 Task: Add an event with the title Second Meeting with Team Sales , date '2024/04/26', time 7:30 AM to 9:30 AMand add a description: Participants will be guided to focus their attention on their breath, using it as an anchor to bring their awareness to the present moment. They will learn techniques to deepen their breath, release tension, and promote relaxation.Select event color  Peacock . Add location for the event as: 321 Parc de la Ciutadella, Barcelona, Spain, logged in from the account softage.5@softage.netand send the event invitation to softage.3@softage.net and softage.1@softage.net. Set a reminder for the event Daily
Action: Mouse moved to (66, 117)
Screenshot: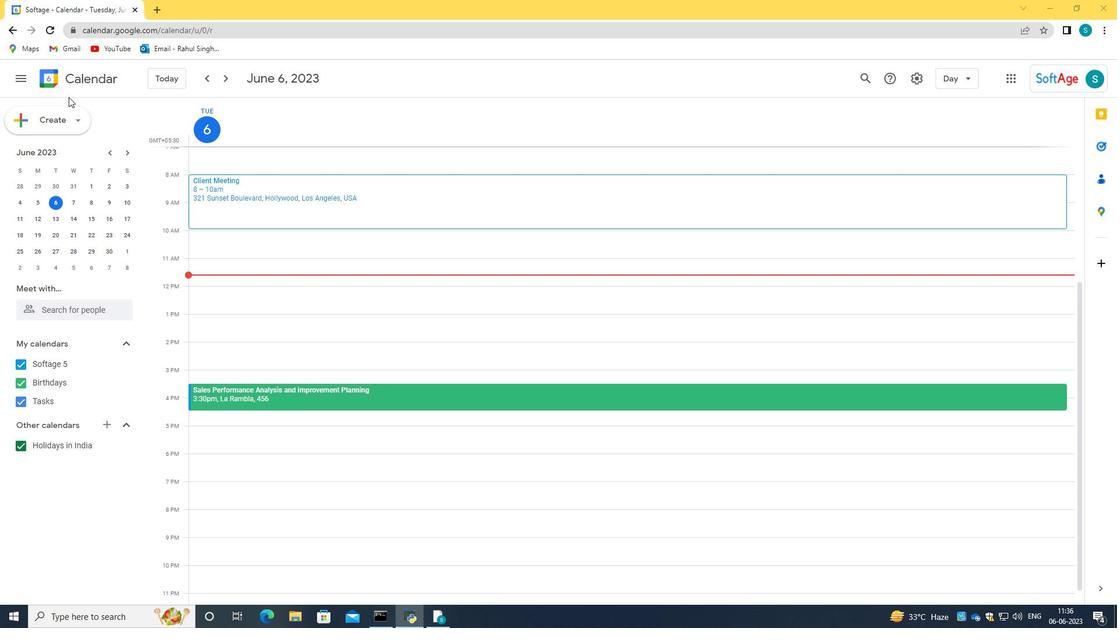 
Action: Mouse pressed left at (66, 117)
Screenshot: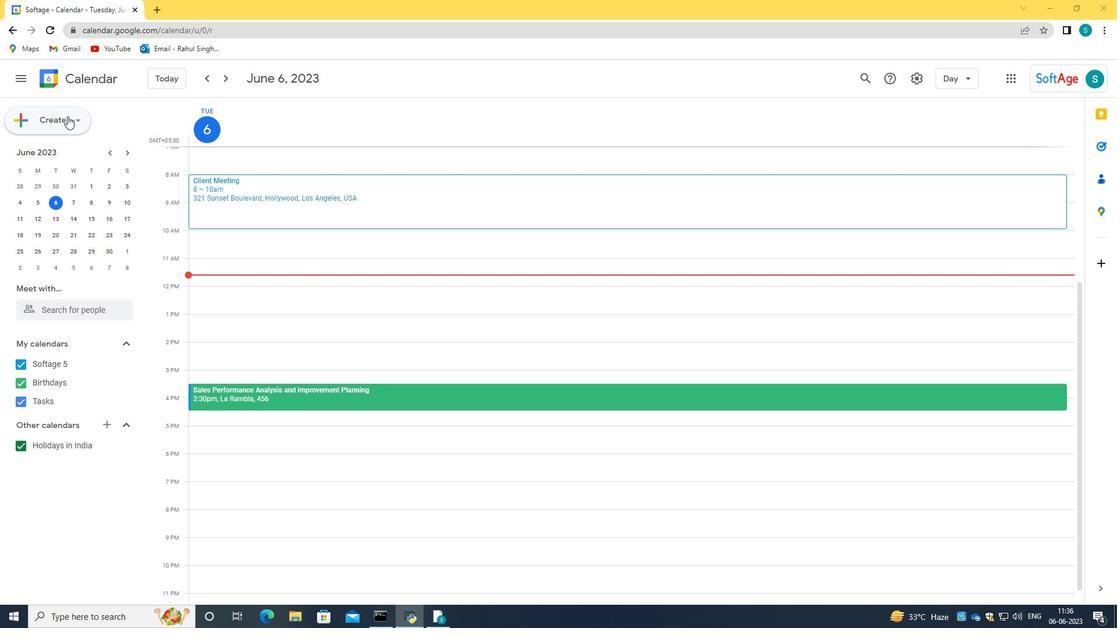 
Action: Mouse moved to (66, 151)
Screenshot: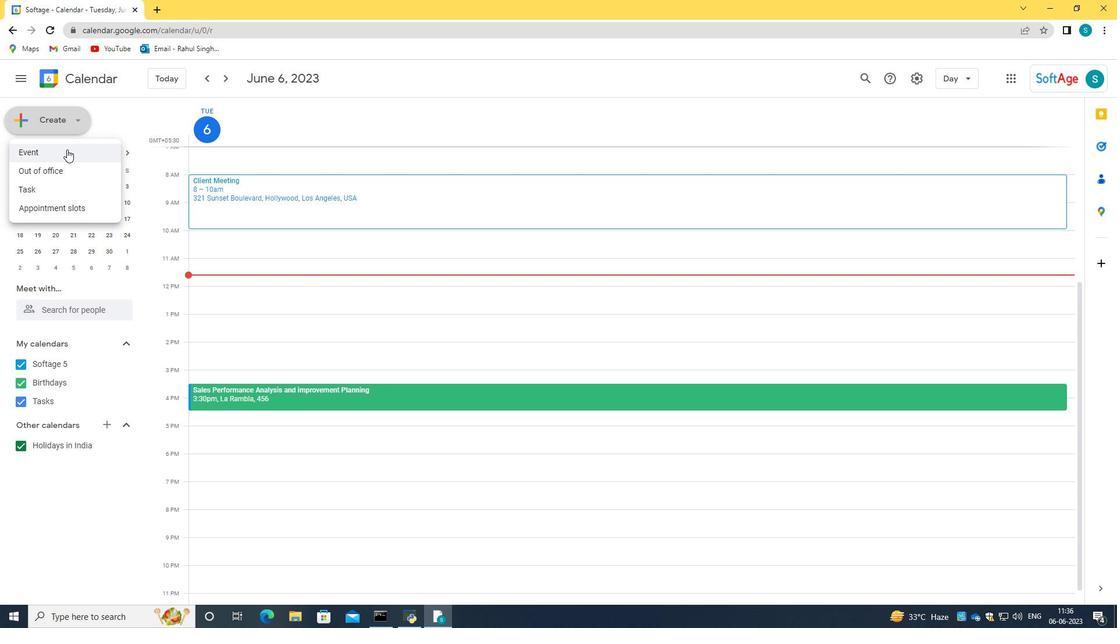 
Action: Mouse pressed left at (66, 151)
Screenshot: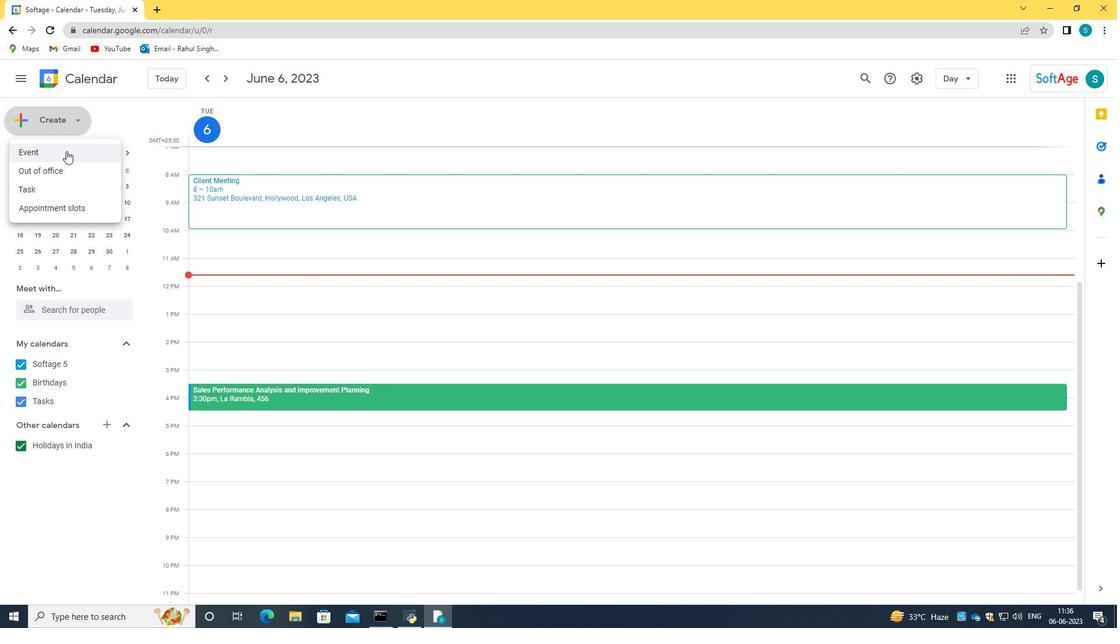 
Action: Mouse moved to (667, 461)
Screenshot: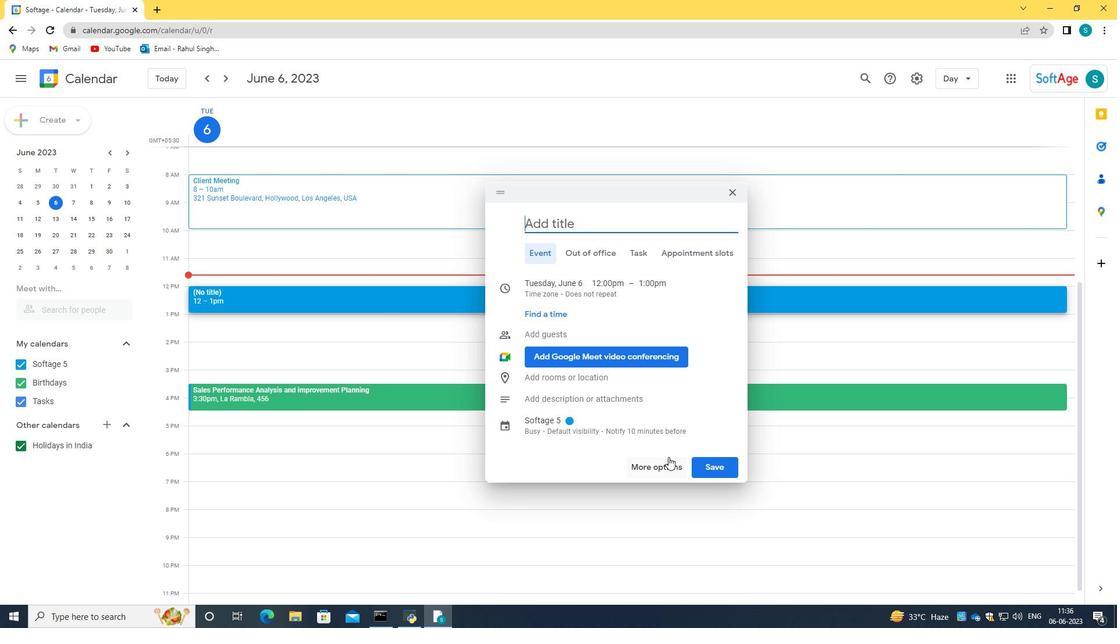 
Action: Mouse pressed left at (667, 461)
Screenshot: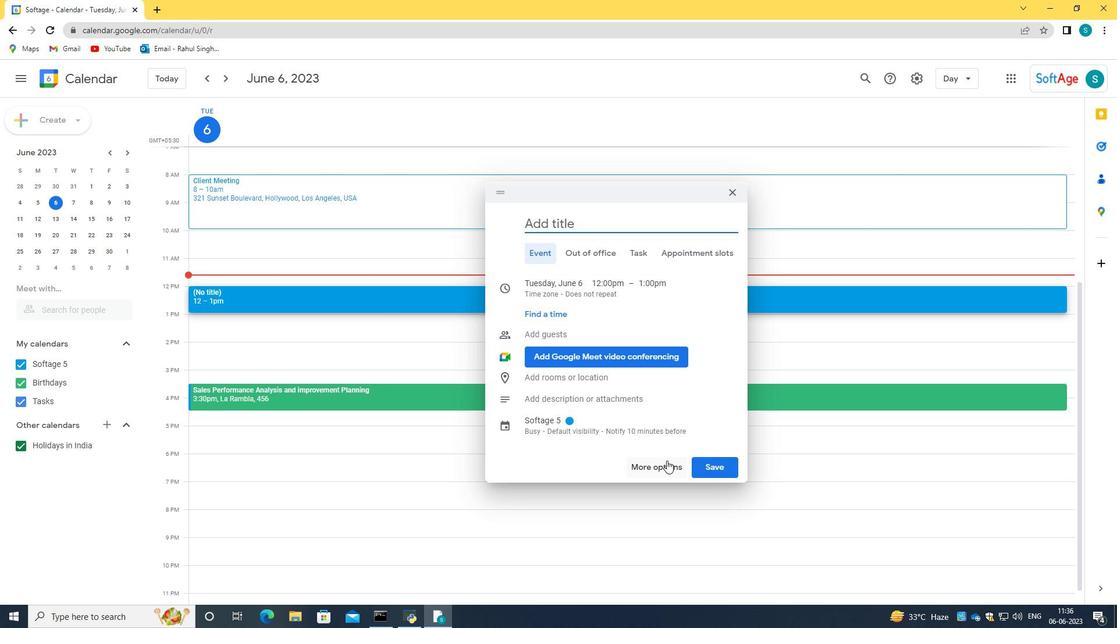 
Action: Mouse moved to (99, 75)
Screenshot: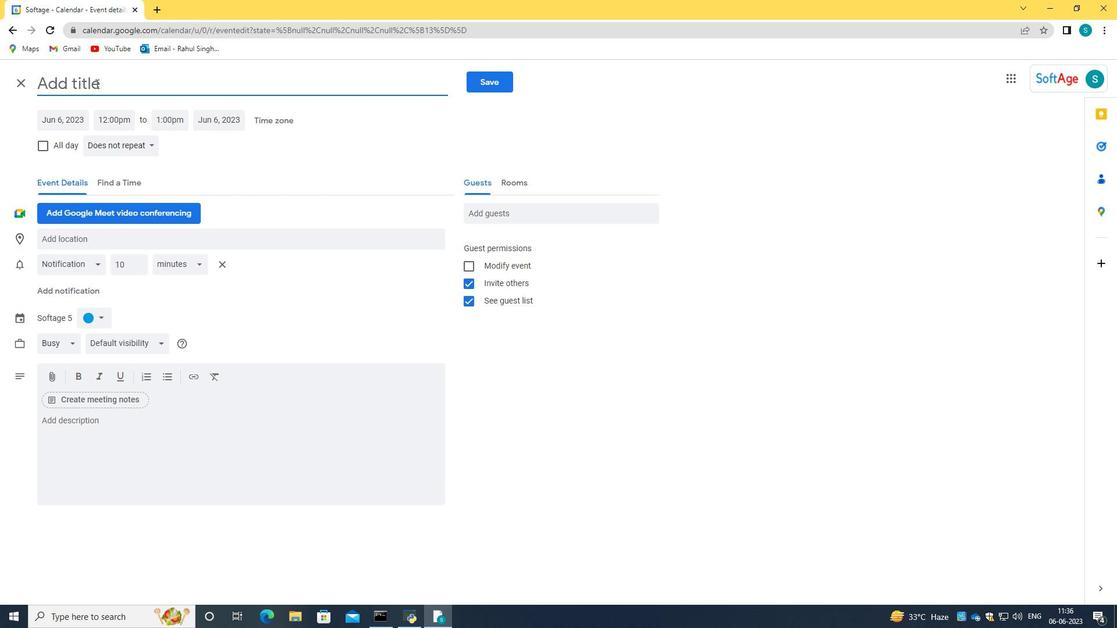 
Action: Mouse pressed left at (99, 75)
Screenshot: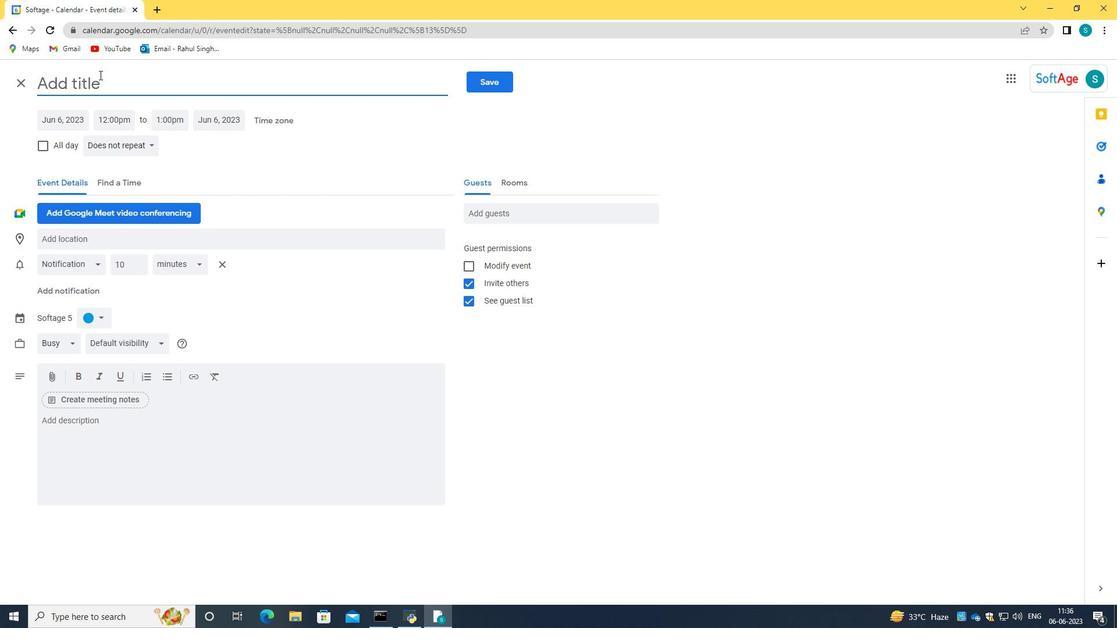 
Action: Key pressed <Key.caps_lock>S<Key.caps_lock>econd<Key.space><Key.caps_lock>M<Key.caps_lock>eeting<Key.space><Key.caps_lock><Key.caps_lock>it<Key.backspace><Key.backspace>with<Key.space><Key.caps_lock>T<Key.caps_lock>eam<Key.space><Key.caps_lock>S<Key.caps_lock>ales
Screenshot: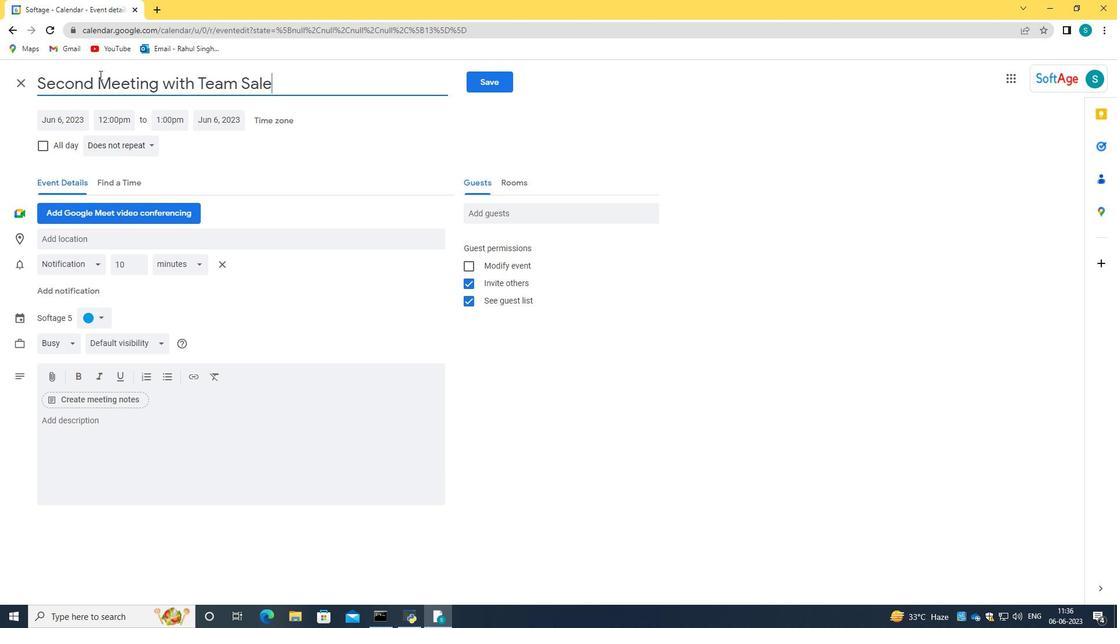 
Action: Mouse moved to (62, 114)
Screenshot: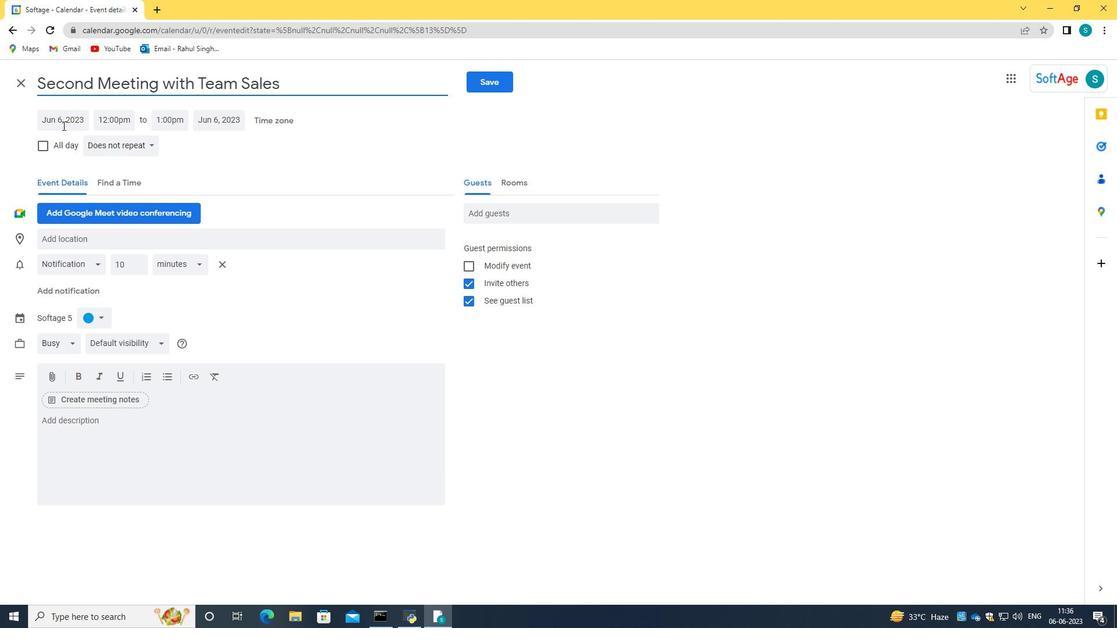 
Action: Mouse pressed left at (62, 114)
Screenshot: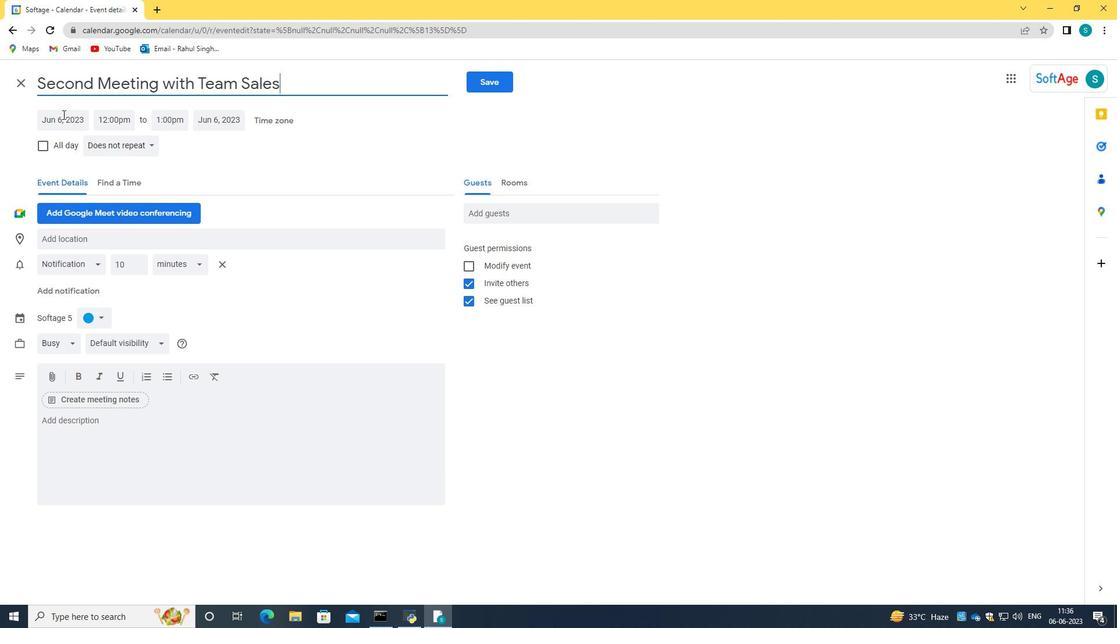 
Action: Key pressed 2024/04/0<Key.backspace>26<Key.tab>07<Key.shift_r>:30<Key.space>am<Key.tab>9<Key.shift_r><Key.shift_r><Key.shift_r><Key.shift_r><Key.shift_r><Key.shift_r><Key.shift_r><Key.shift_r><Key.shift_r><Key.shift_r><Key.shift_r><Key.shift_r>:30<Key.space>am
Screenshot: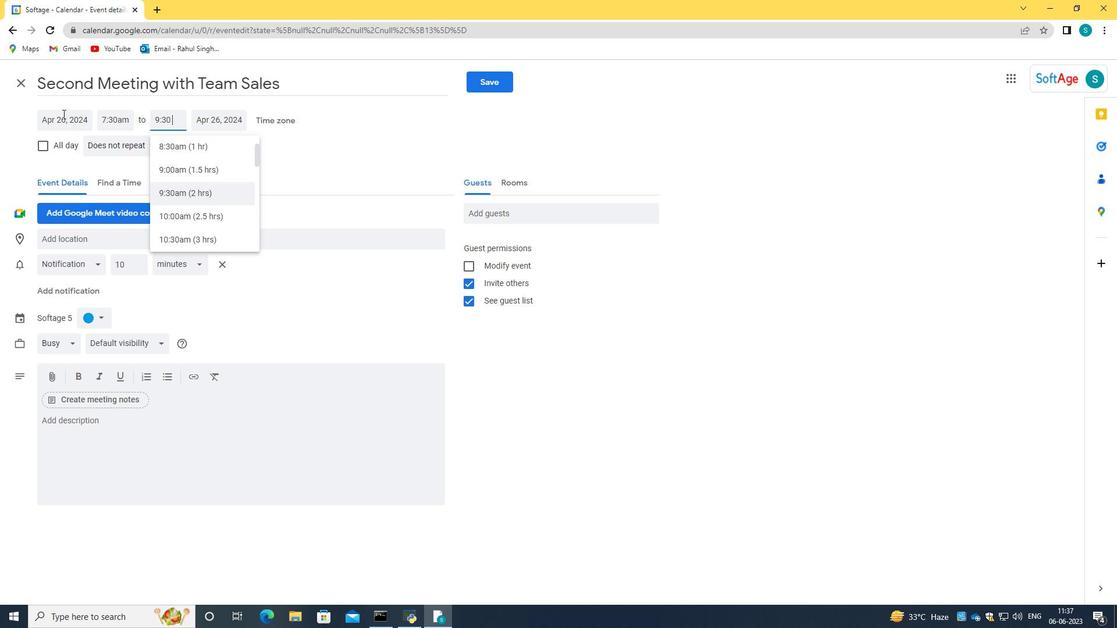 
Action: Mouse moved to (187, 195)
Screenshot: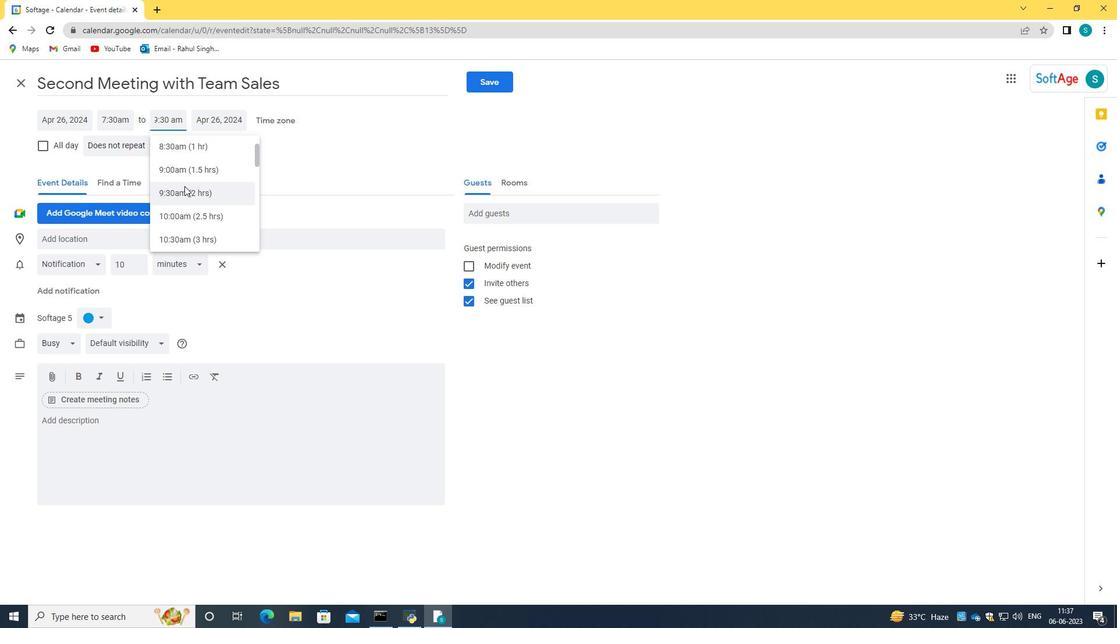 
Action: Mouse pressed left at (187, 195)
Screenshot: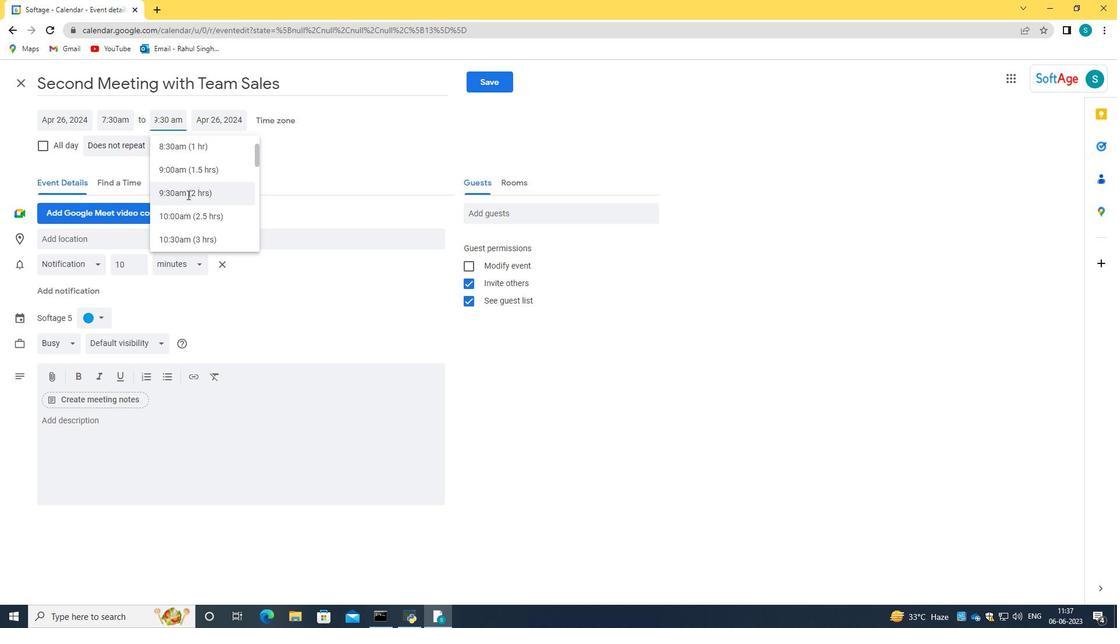 
Action: Mouse moved to (126, 458)
Screenshot: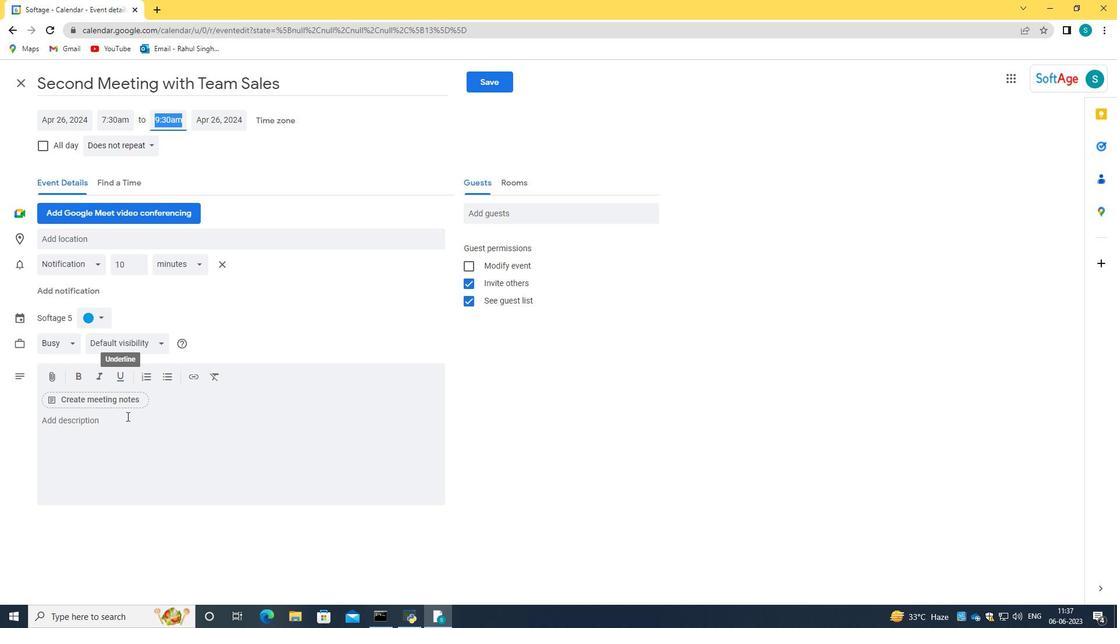
Action: Mouse pressed left at (126, 458)
Screenshot: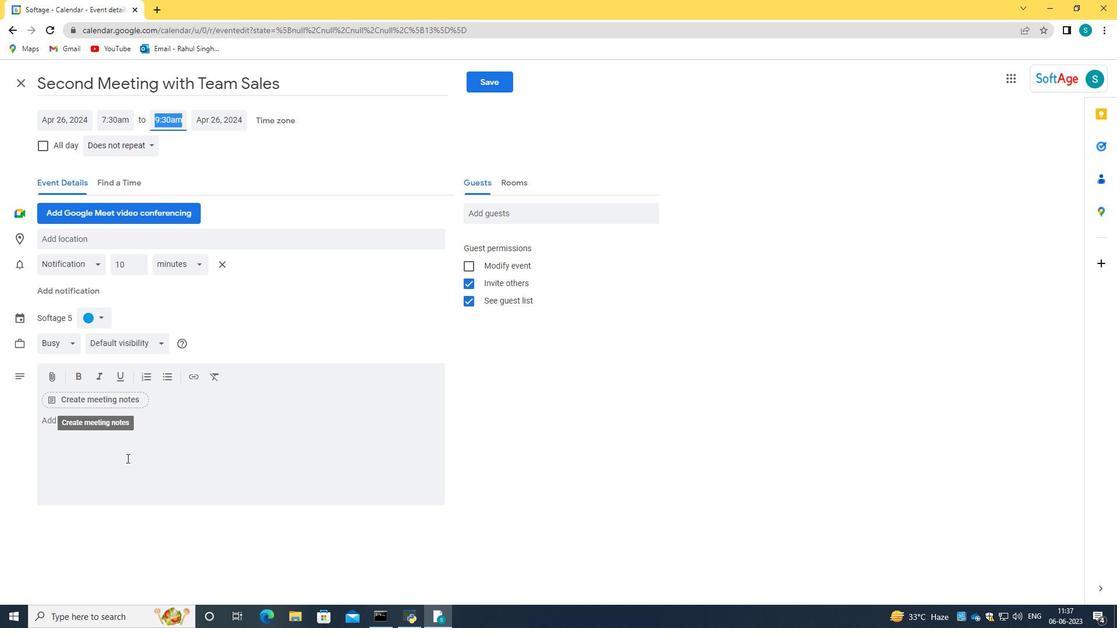 
Action: Key pressed <Key.caps_lock>P<Key.caps_lock>articipants<Key.space>will<Key.space>be<Key.space>guied<Key.backspace><Key.backspace>ded<Key.space>to<Key.space>fu<Key.backspace>ocus<Key.space>their<Key.space>attention<Key.space>on<Key.space>their<Key.space>breath,<Key.space>usin<Key.space><Key.backspace>g<Key.space>its<Key.backspace><Key.space>as<Key.space>an<Key.space>anchor<Key.space>or<Key.space>bring<Key.space>their<Key.space>awarness<Key.backspace><Key.backspace><Key.backspace><Key.backspace>eness<Key.space>to<Key.space>the<Key.space>present<Key.space>moment.<Key.space><Key.caps_lock>T<Key.caps_lock>hey<Key.space>will<Key.space>learn<Key.space>techniques<Key.space>to<Key.space>deepen<Key.space>their<Key.space>breath,<Key.space>release<Key.space>tension,<Key.space>and<Key.space>promote<Key.space>relaxation.
Screenshot: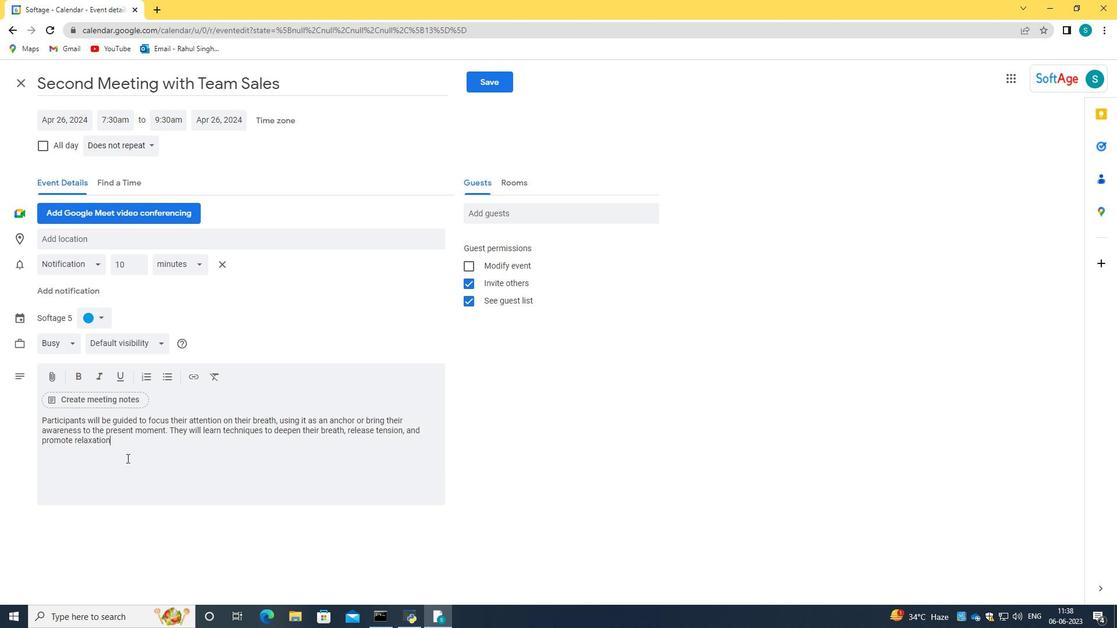 
Action: Mouse moved to (91, 313)
Screenshot: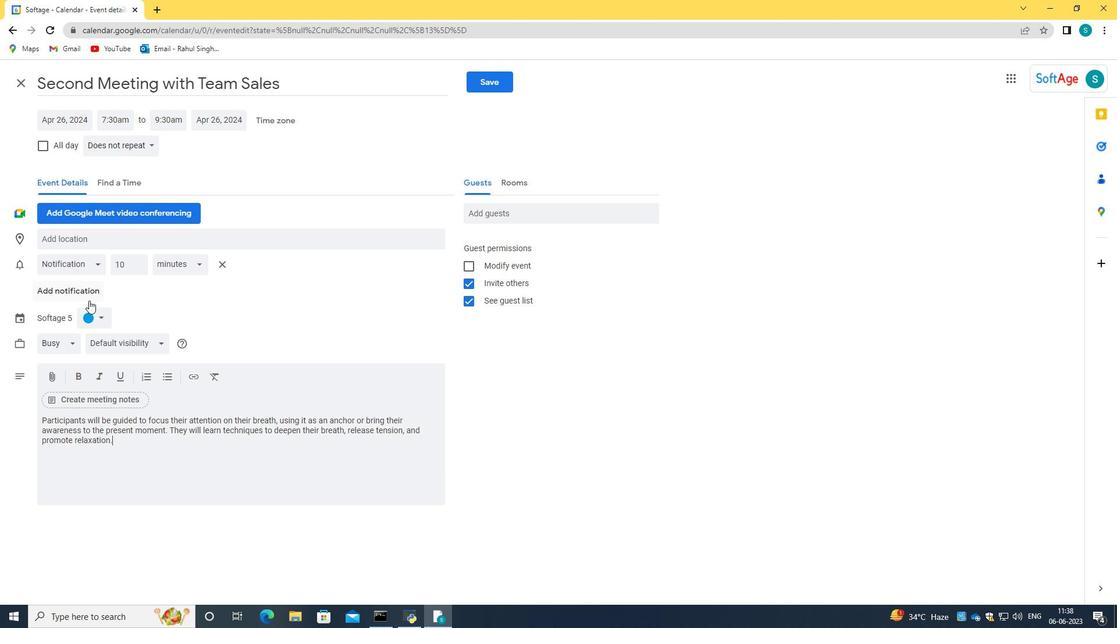 
Action: Mouse pressed left at (91, 313)
Screenshot: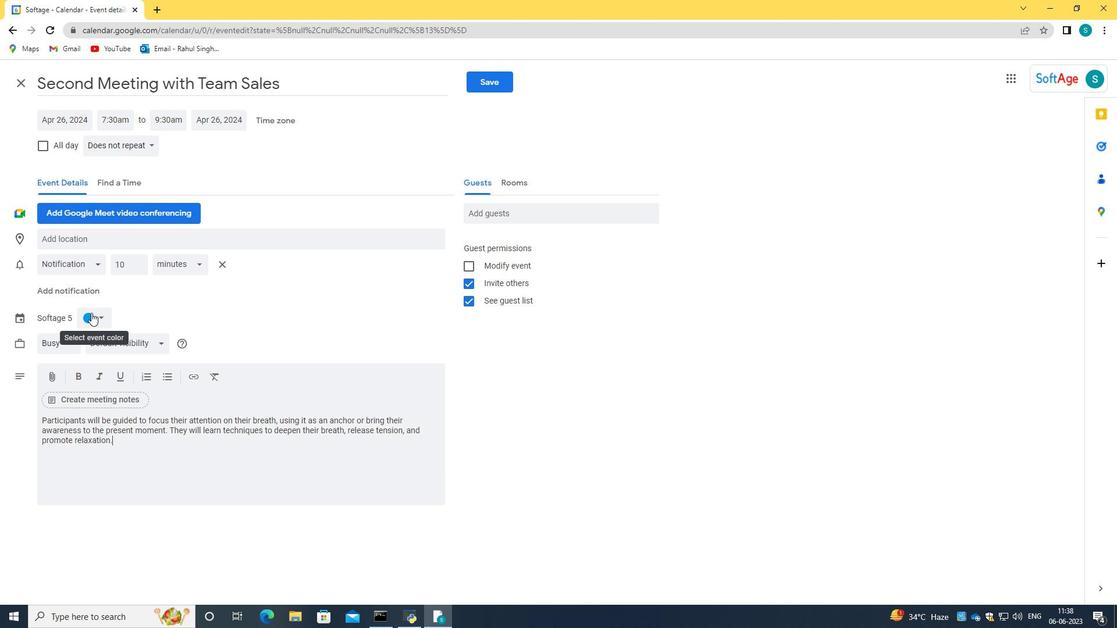 
Action: Mouse moved to (89, 361)
Screenshot: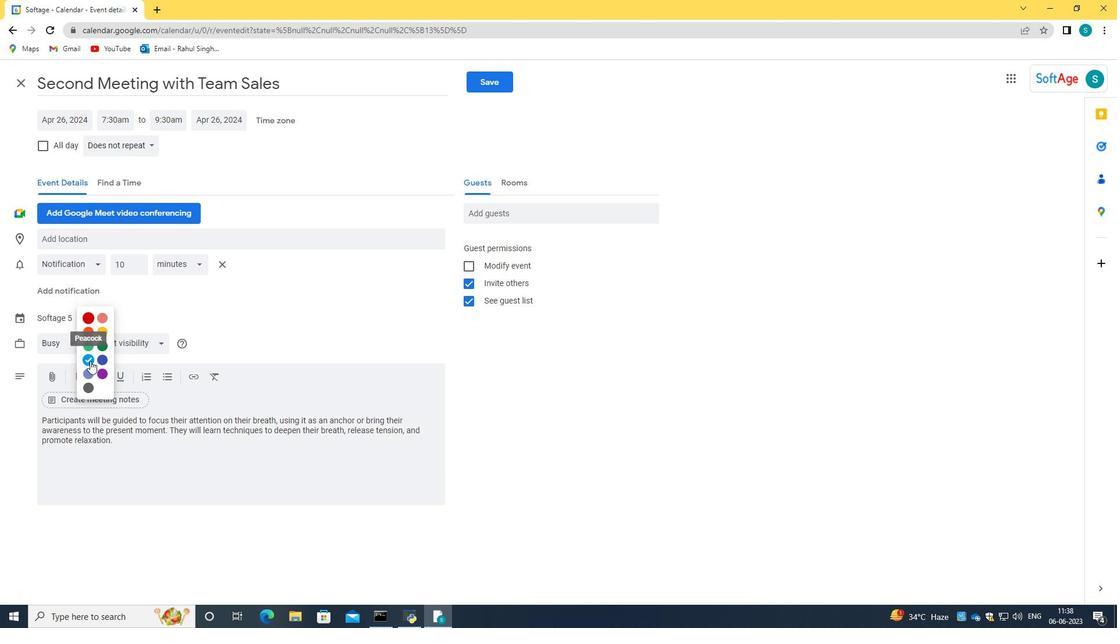 
Action: Mouse pressed left at (89, 361)
Screenshot: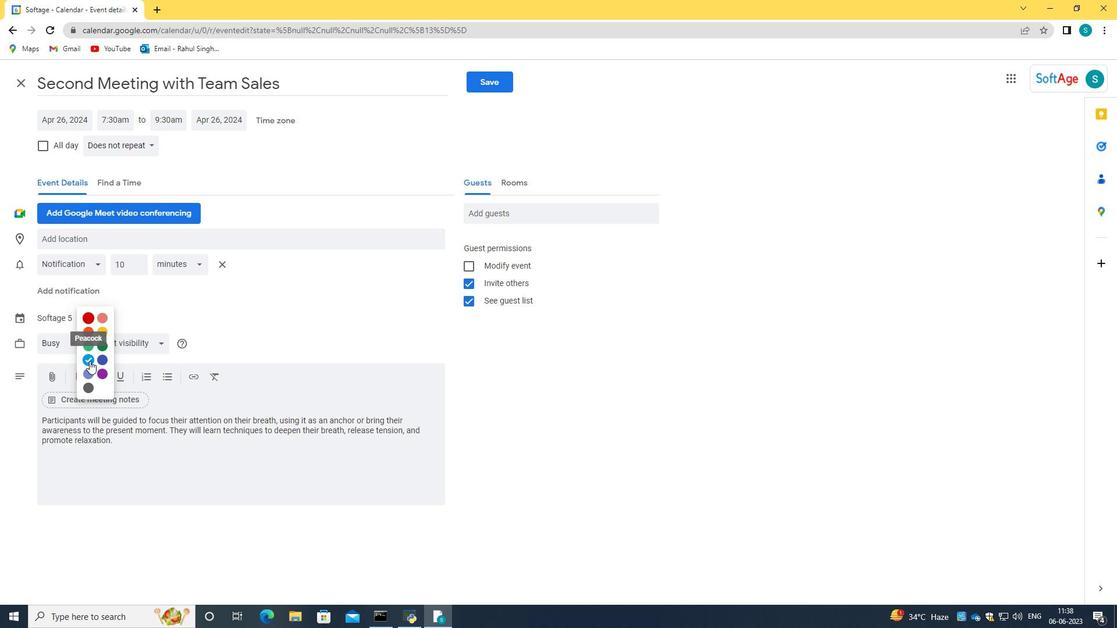 
Action: Mouse moved to (79, 241)
Screenshot: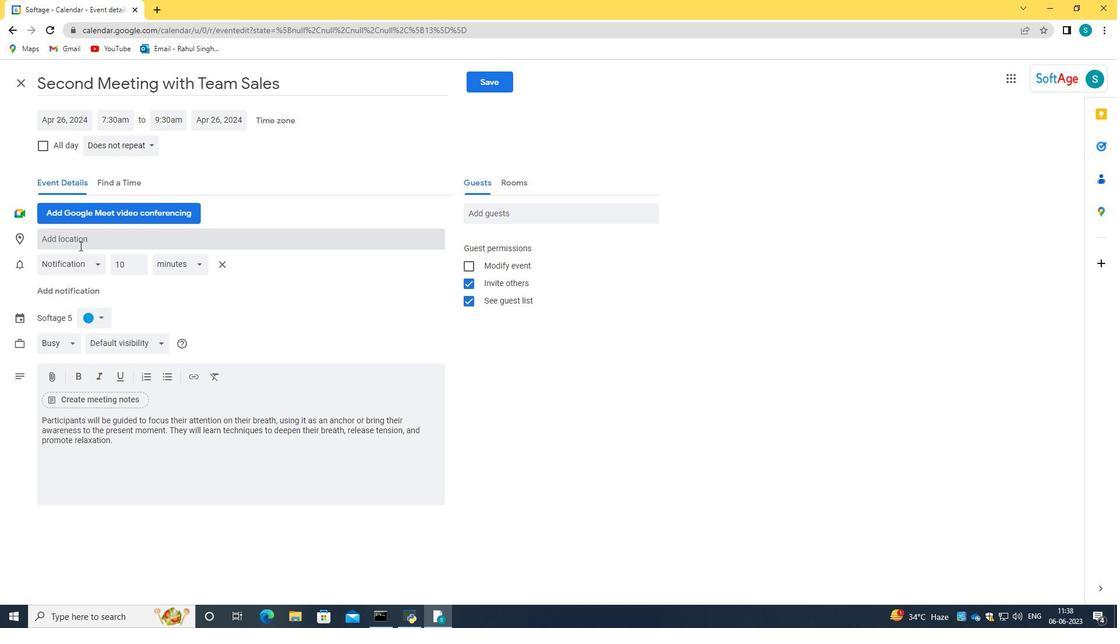 
Action: Mouse pressed left at (79, 241)
Screenshot: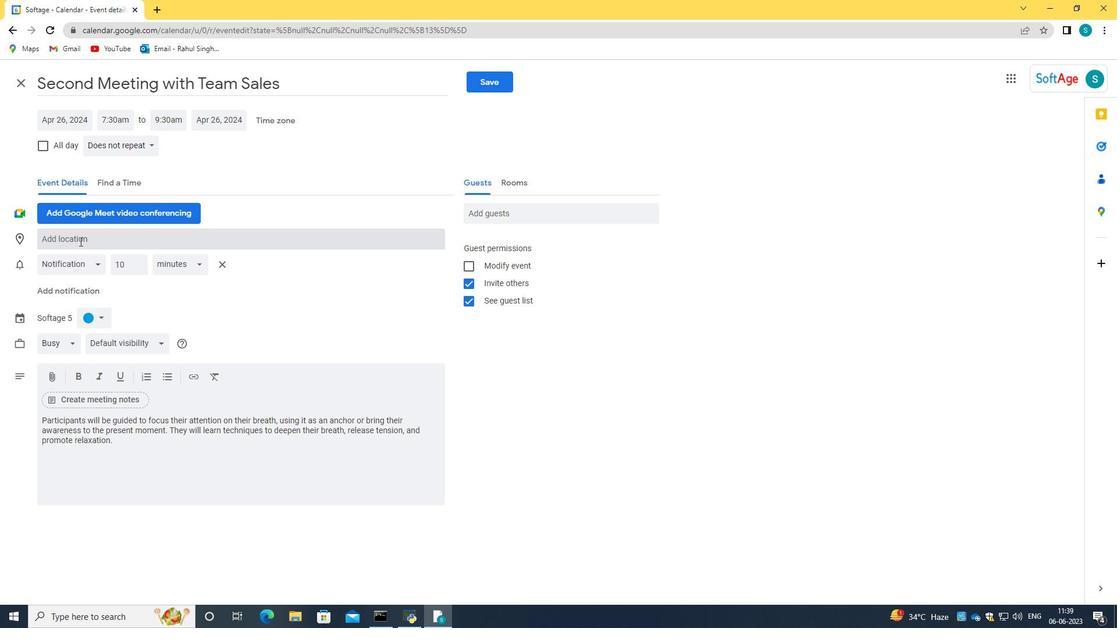 
Action: Key pressed 321<Key.space><Key.caps_lock>P<Key.caps_lock>arc<Key.space>de<Key.space>la<Key.space><Key.caps_lock>C<Key.caps_lock>iutadella,<Key.space><Key.caps_lock>B<Key.backspace><Key.backspace><Key.backspace><Key.backspace><Key.backspace><Key.backspace><Key.backspace><Key.backspace><Key.backspace><Key.backspace><Key.backspace><Key.backspace>IUTAB<Key.backspace><Key.backspace><Key.backspace><Key.backspace><Key.backspace><Key.caps_lock>iutadella,<Key.space><Key.caps_lock>B<Key.caps_lock>ar<Key.backspace>rcelona,<Key.space><Key.caps_lock>S<Key.caps_lock>pain<Key.enter>
Screenshot: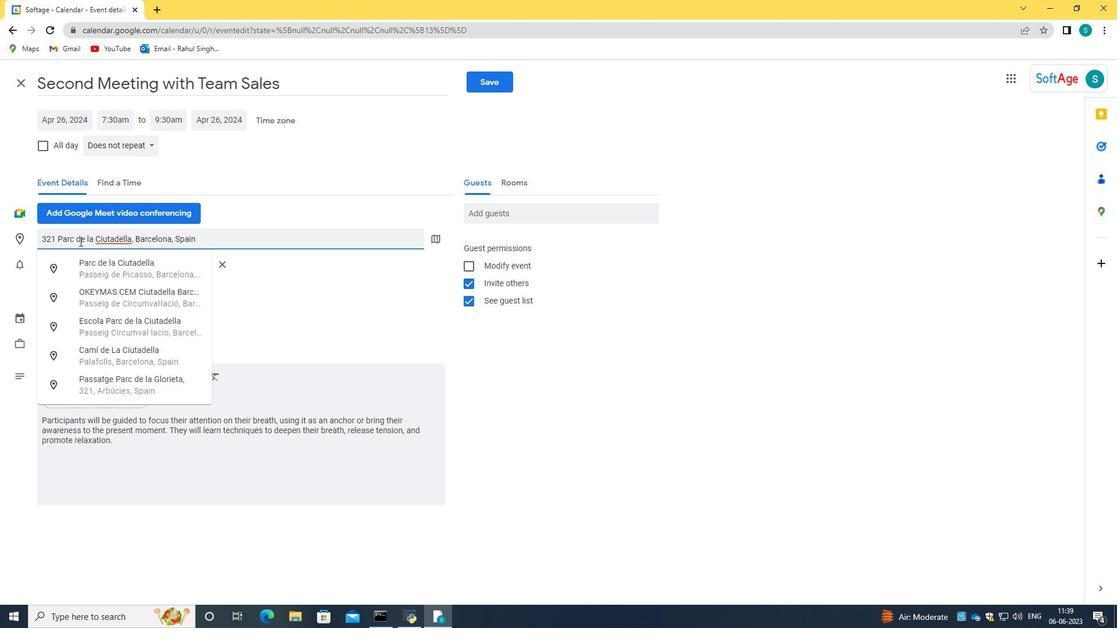 
Action: Mouse moved to (484, 209)
Screenshot: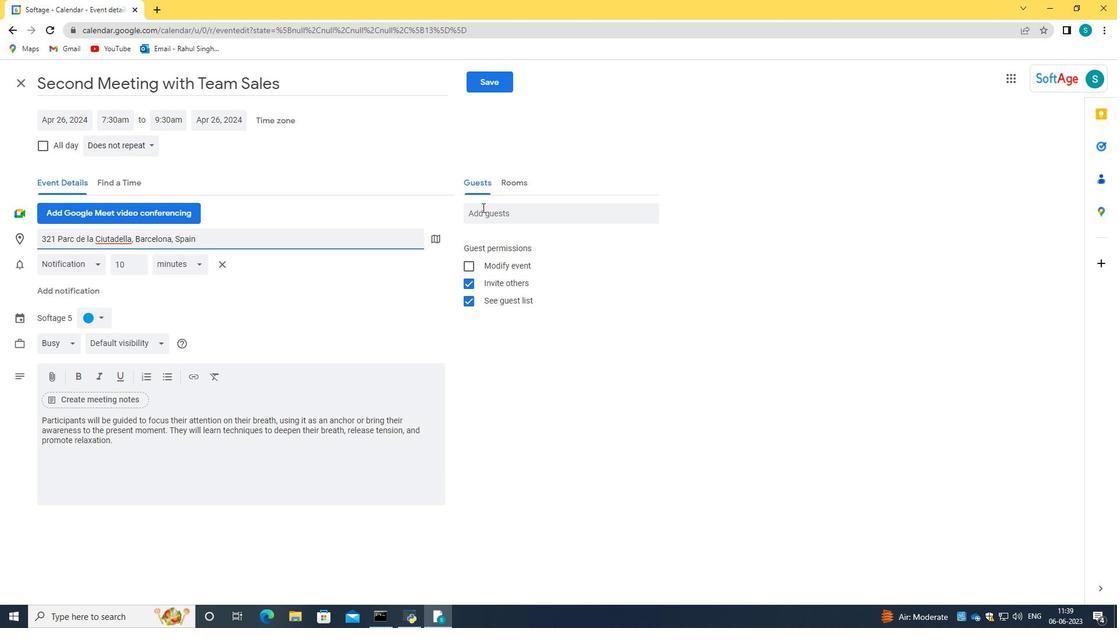 
Action: Mouse pressed left at (484, 209)
Screenshot: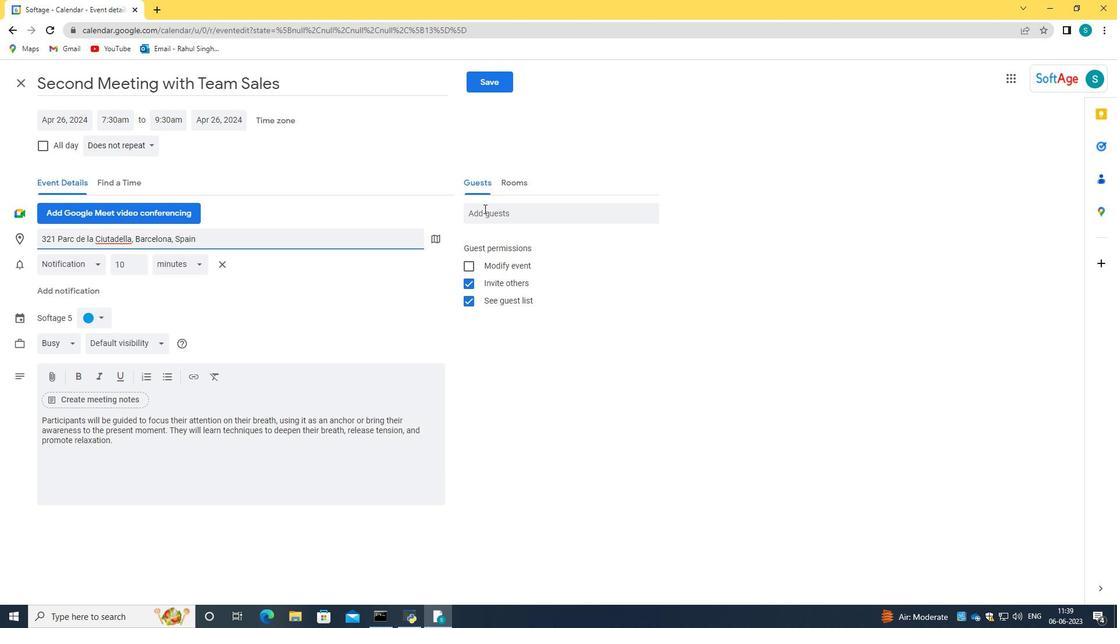 
Action: Mouse moved to (484, 209)
Screenshot: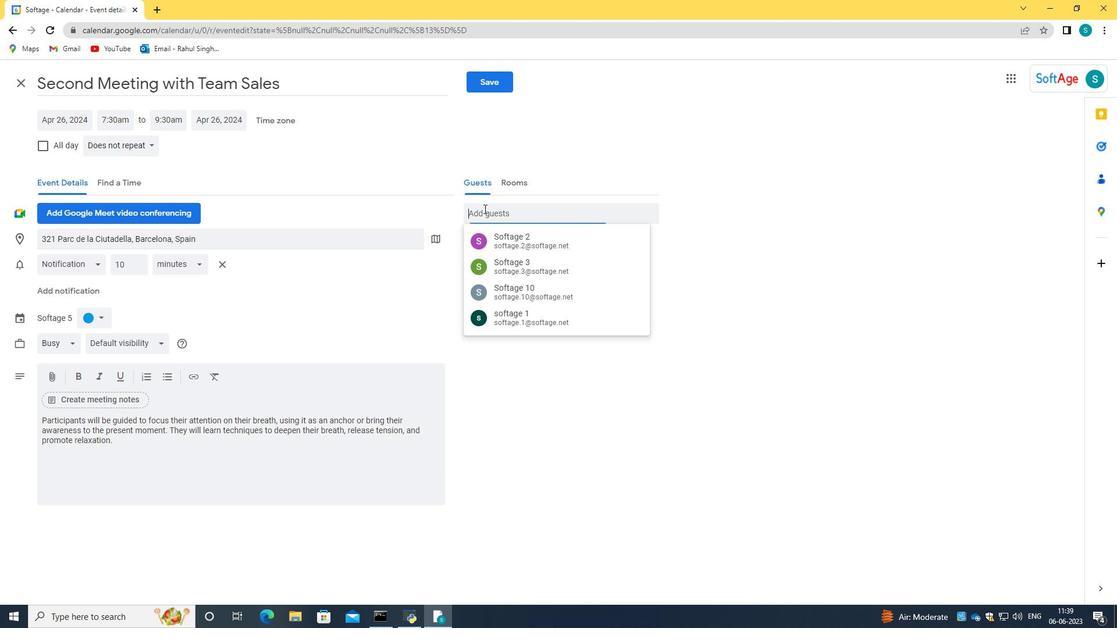 
Action: Key pressed softage.3<Key.shift>@softage.net<Key.tab>softage.1<Key.shift>@softage.net
Screenshot: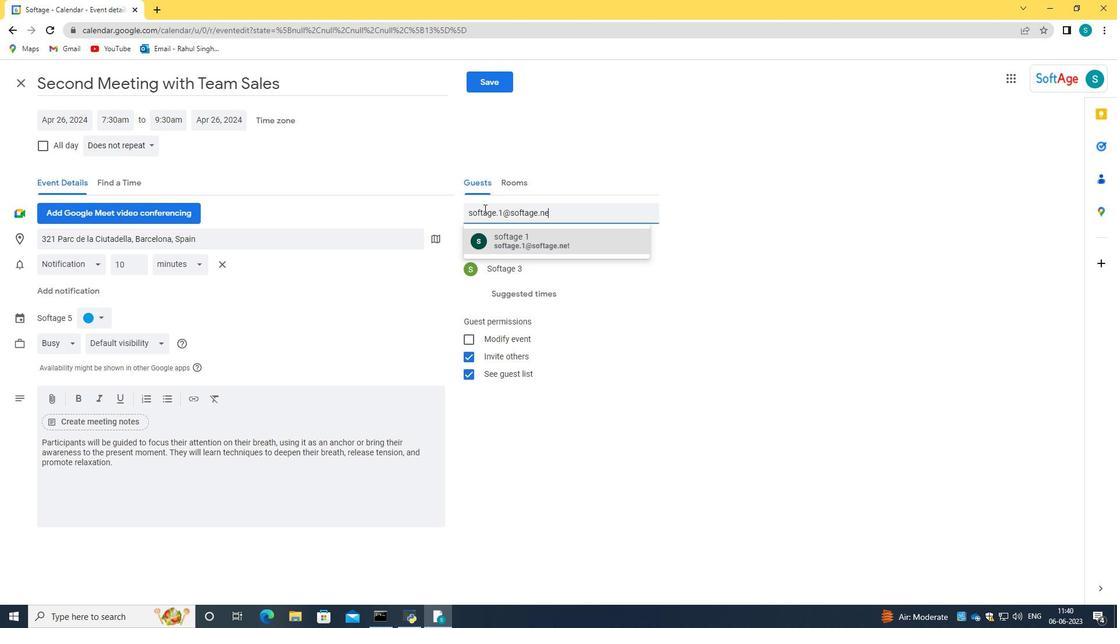 
Action: Mouse moved to (498, 234)
Screenshot: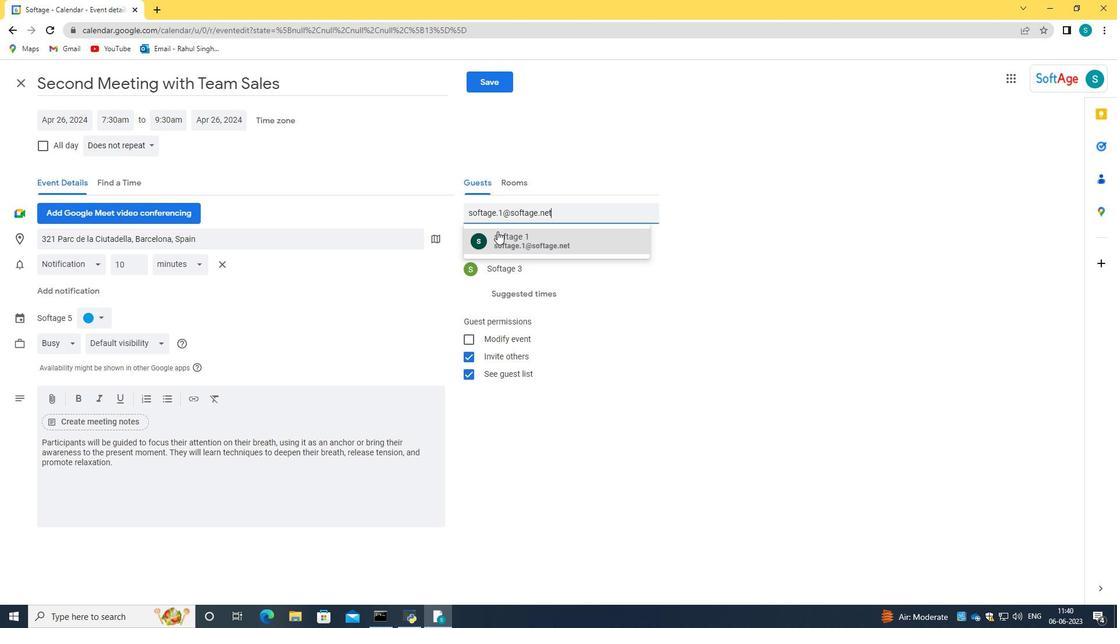 
Action: Mouse pressed left at (498, 234)
Screenshot: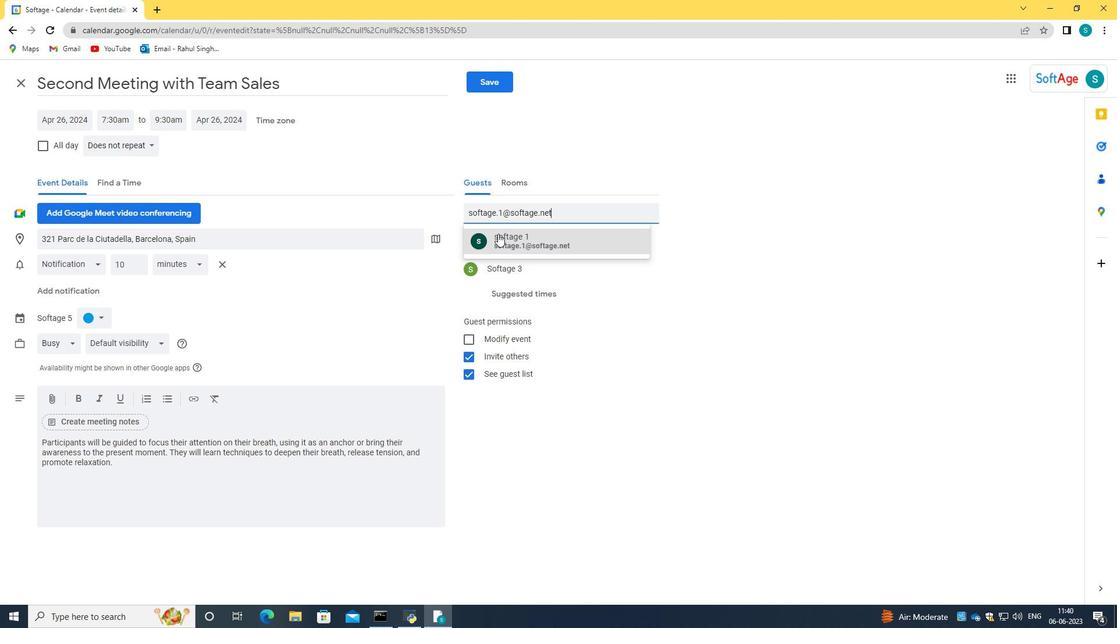 
Action: Mouse moved to (143, 149)
Screenshot: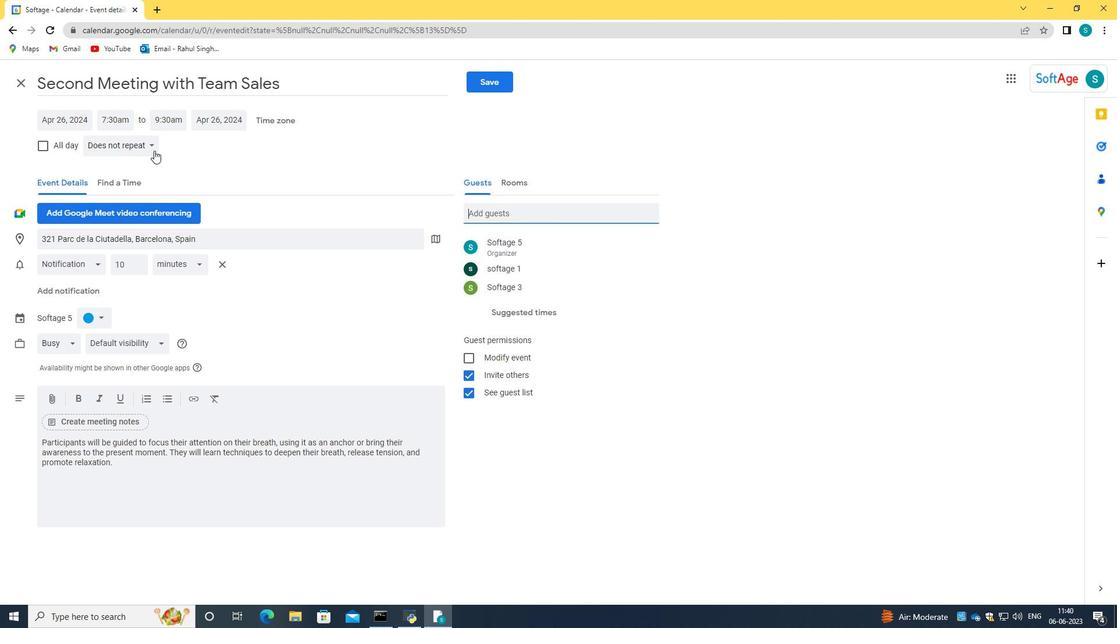 
Action: Mouse pressed left at (143, 149)
Screenshot: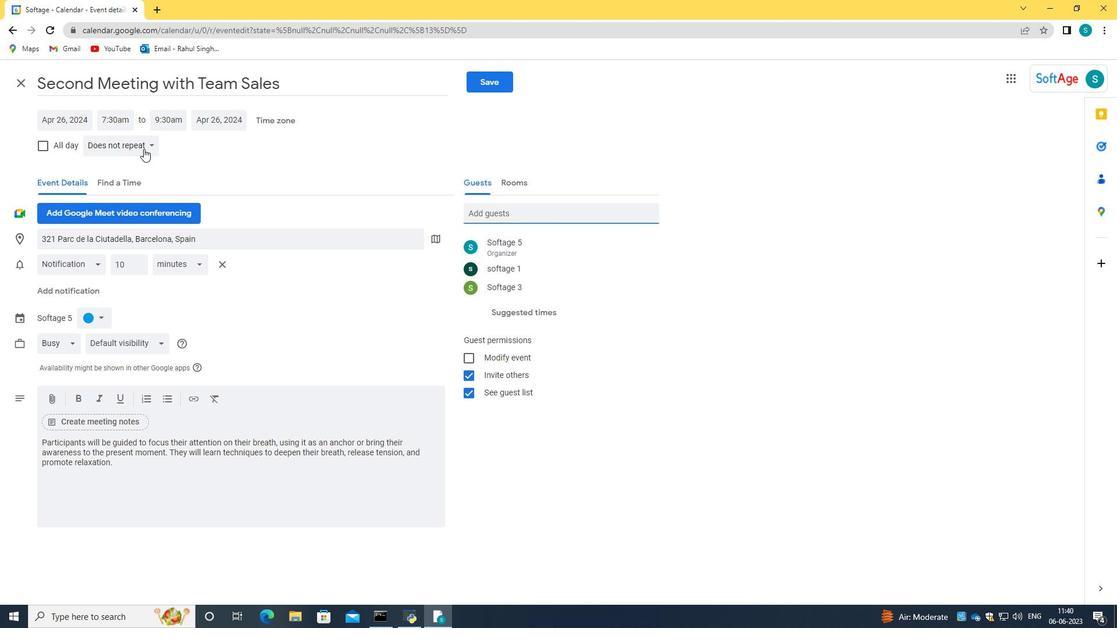 
Action: Mouse moved to (147, 173)
Screenshot: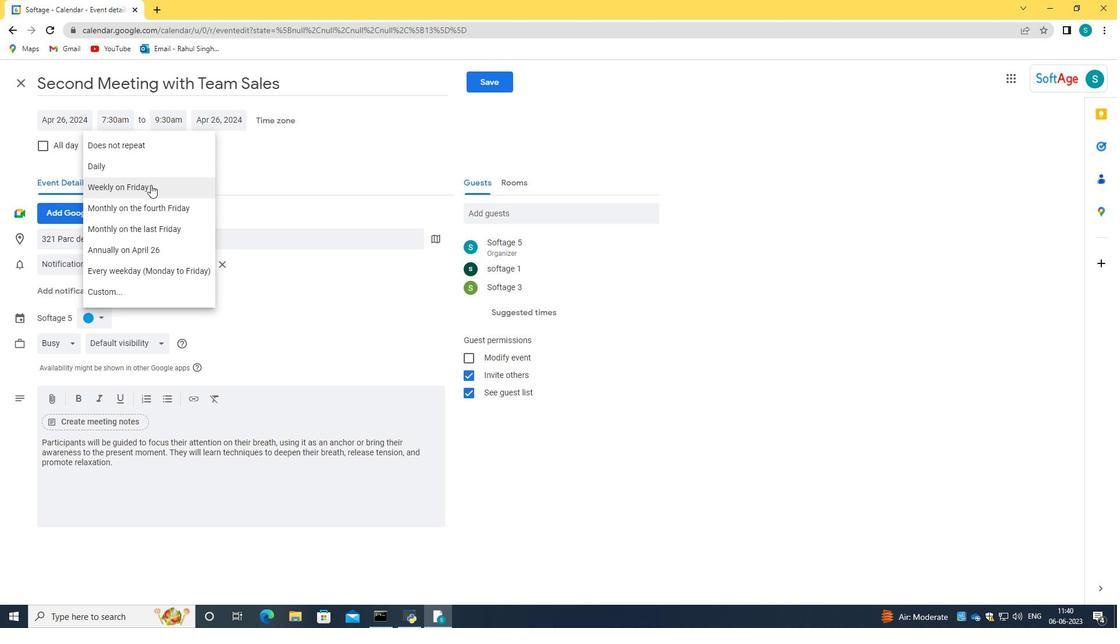 
Action: Mouse pressed left at (147, 173)
Screenshot: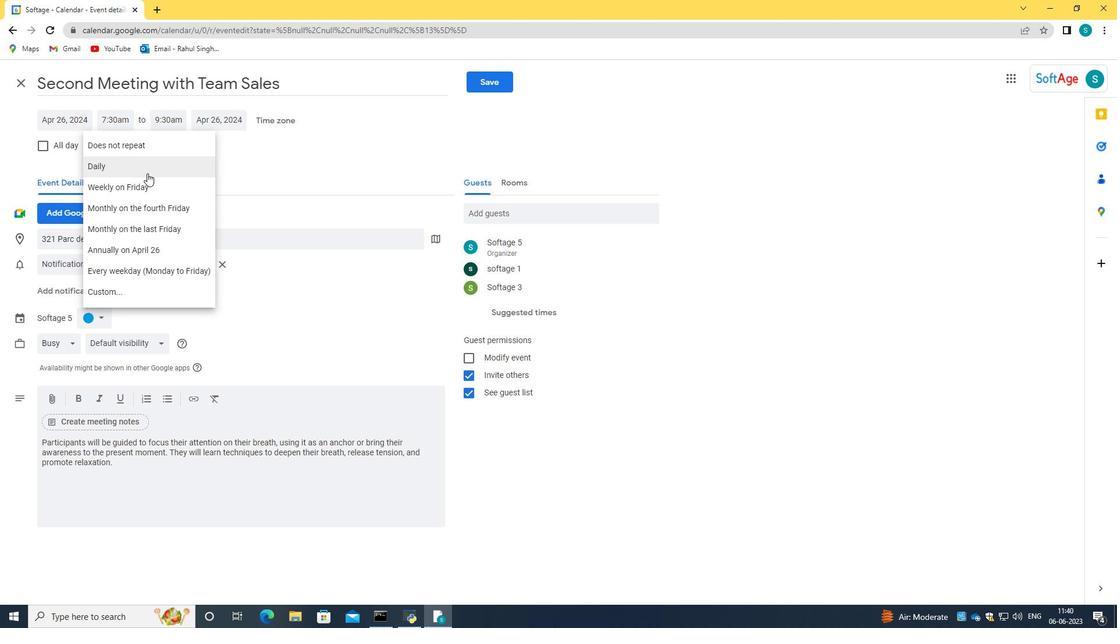 
Action: Mouse moved to (493, 87)
Screenshot: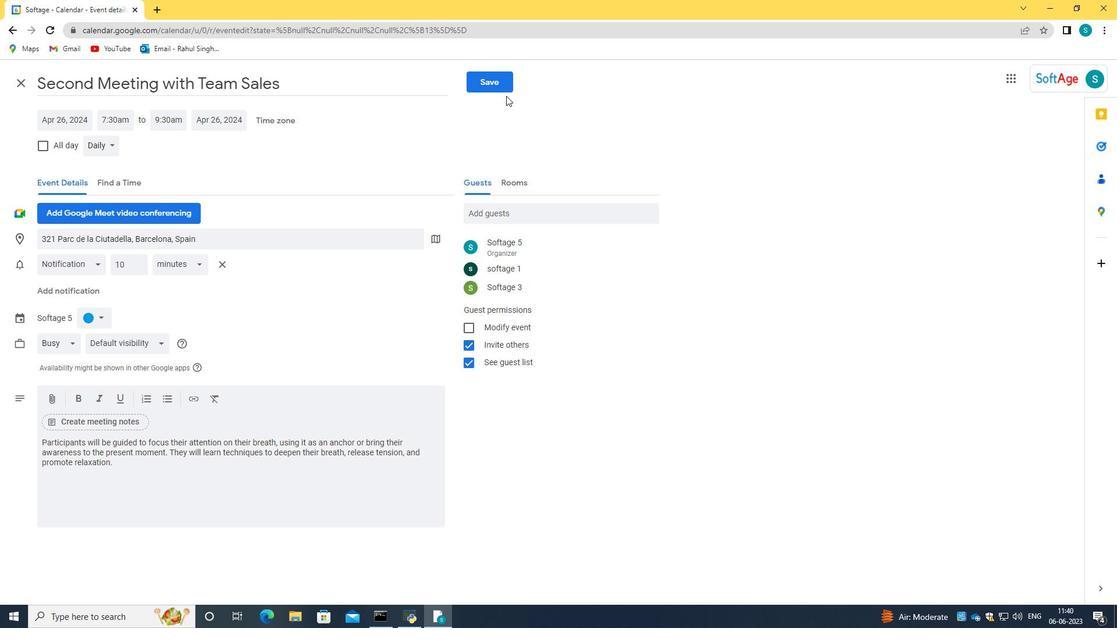 
Action: Mouse pressed left at (493, 87)
Screenshot: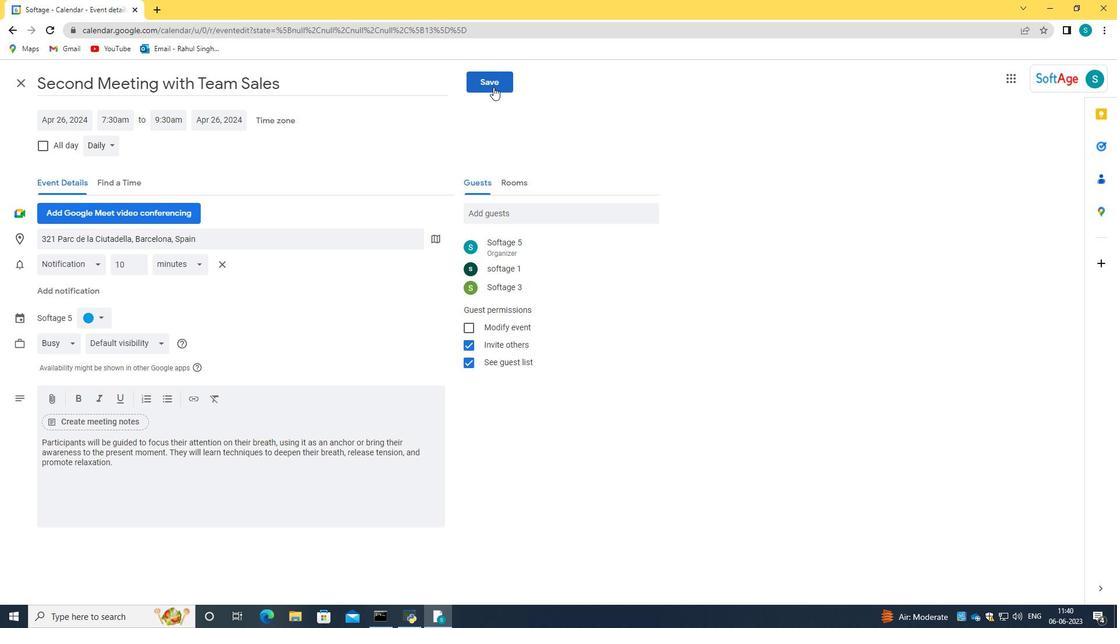 
Action: Mouse moved to (669, 356)
Screenshot: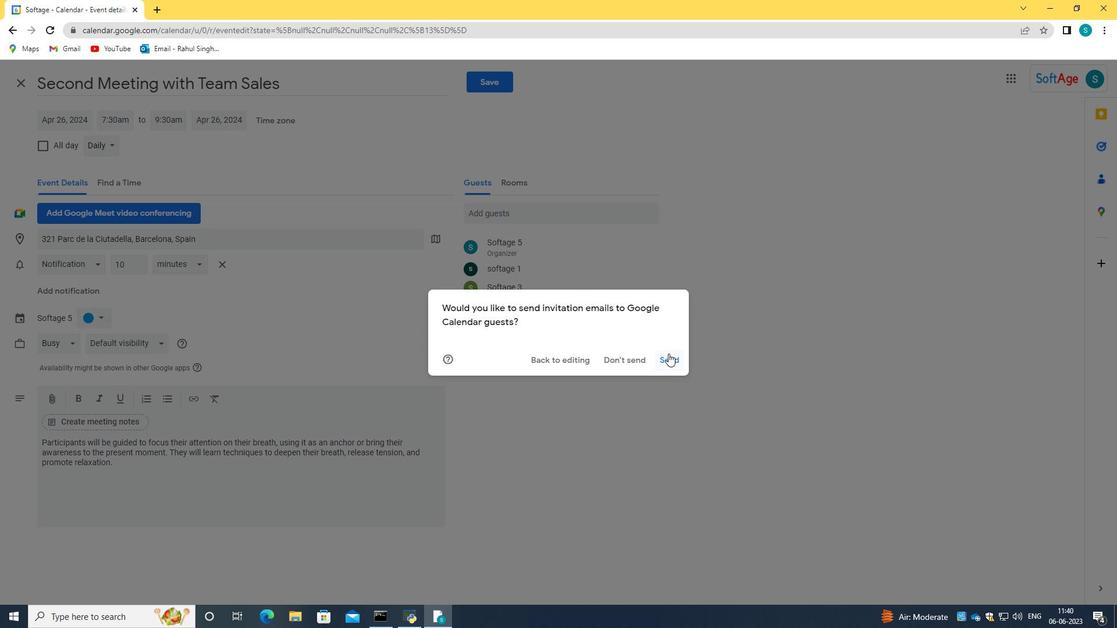 
Action: Mouse pressed left at (669, 356)
Screenshot: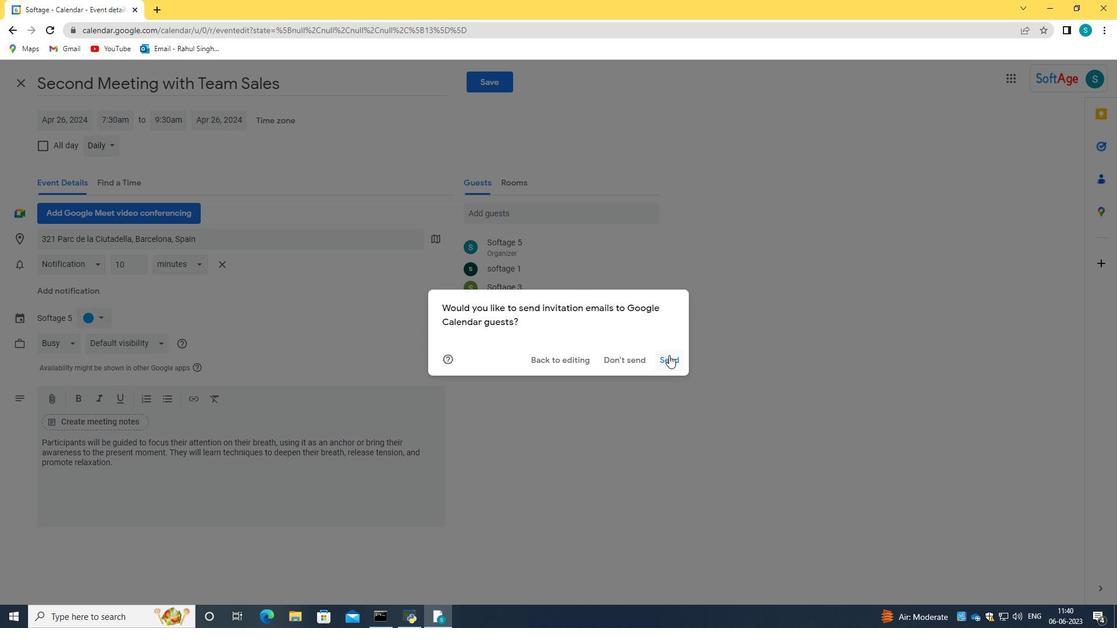 
Action: Mouse moved to (660, 358)
Screenshot: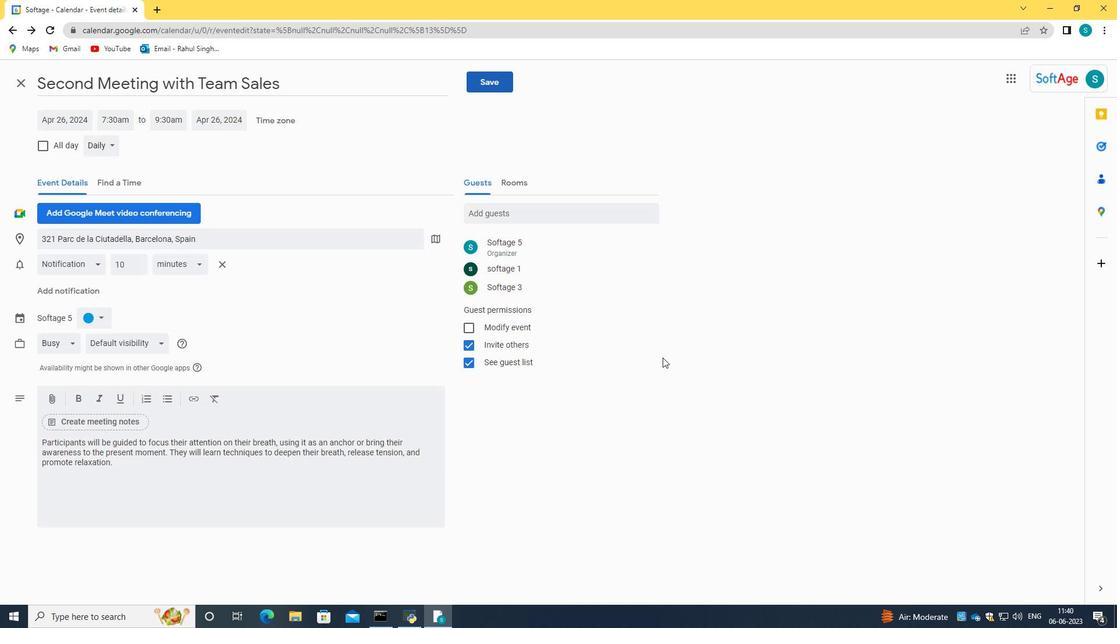 
